 Task: Change Caps Lock To Control
Action: Mouse pressed left at (234, 179)
Screenshot: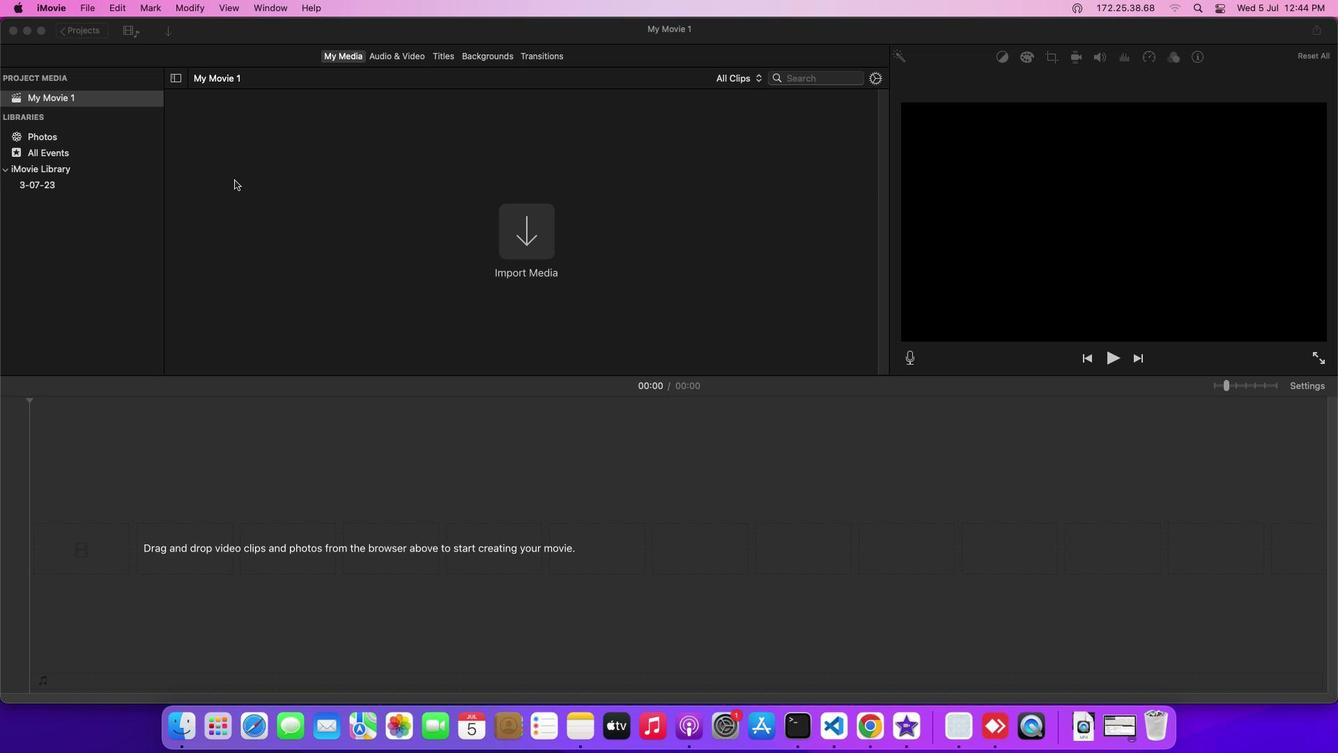 
Action: Mouse moved to (50, 9)
Screenshot: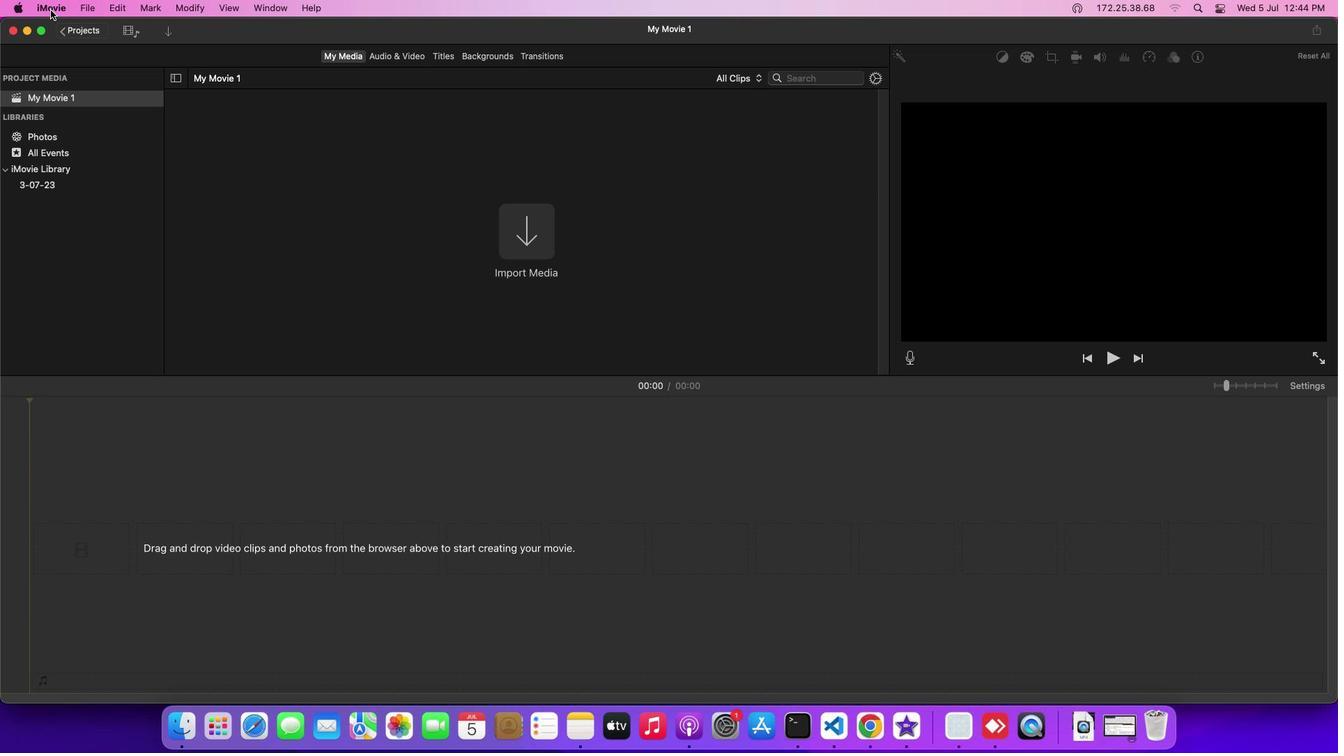 
Action: Mouse pressed left at (50, 9)
Screenshot: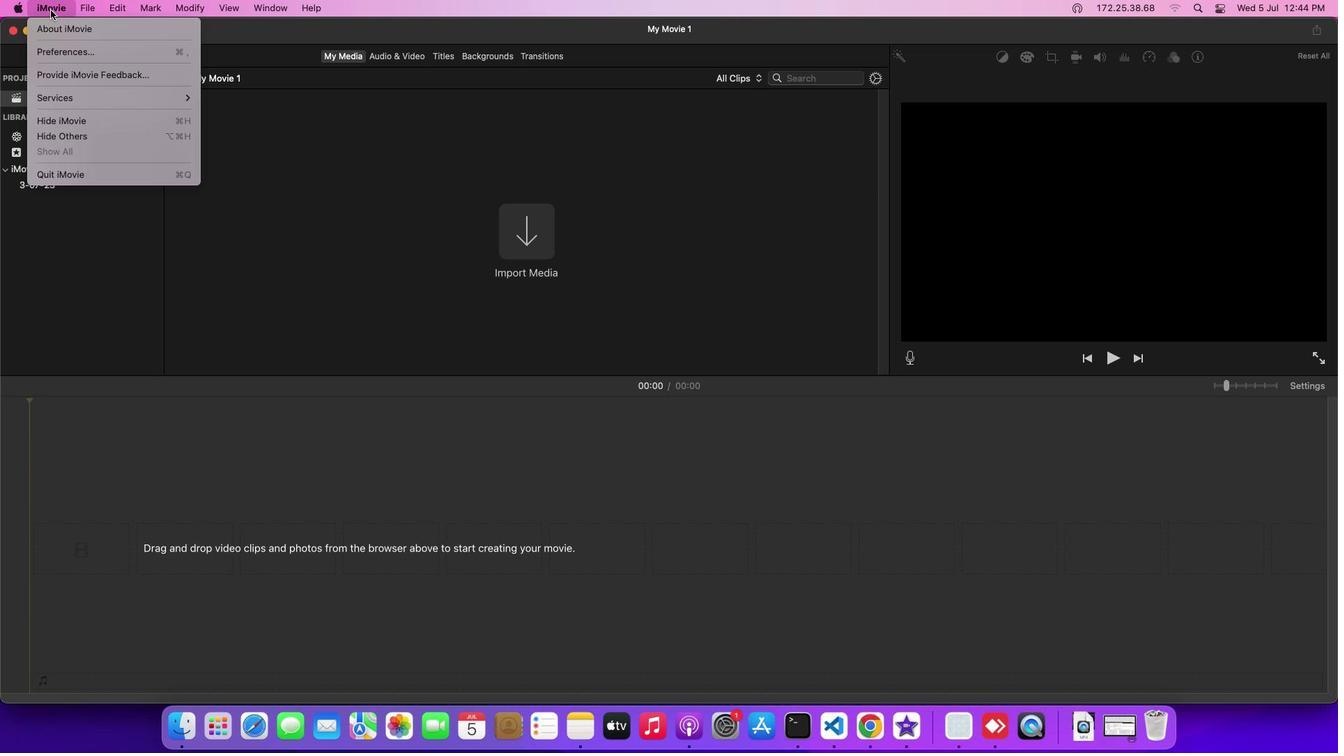
Action: Mouse moved to (66, 92)
Screenshot: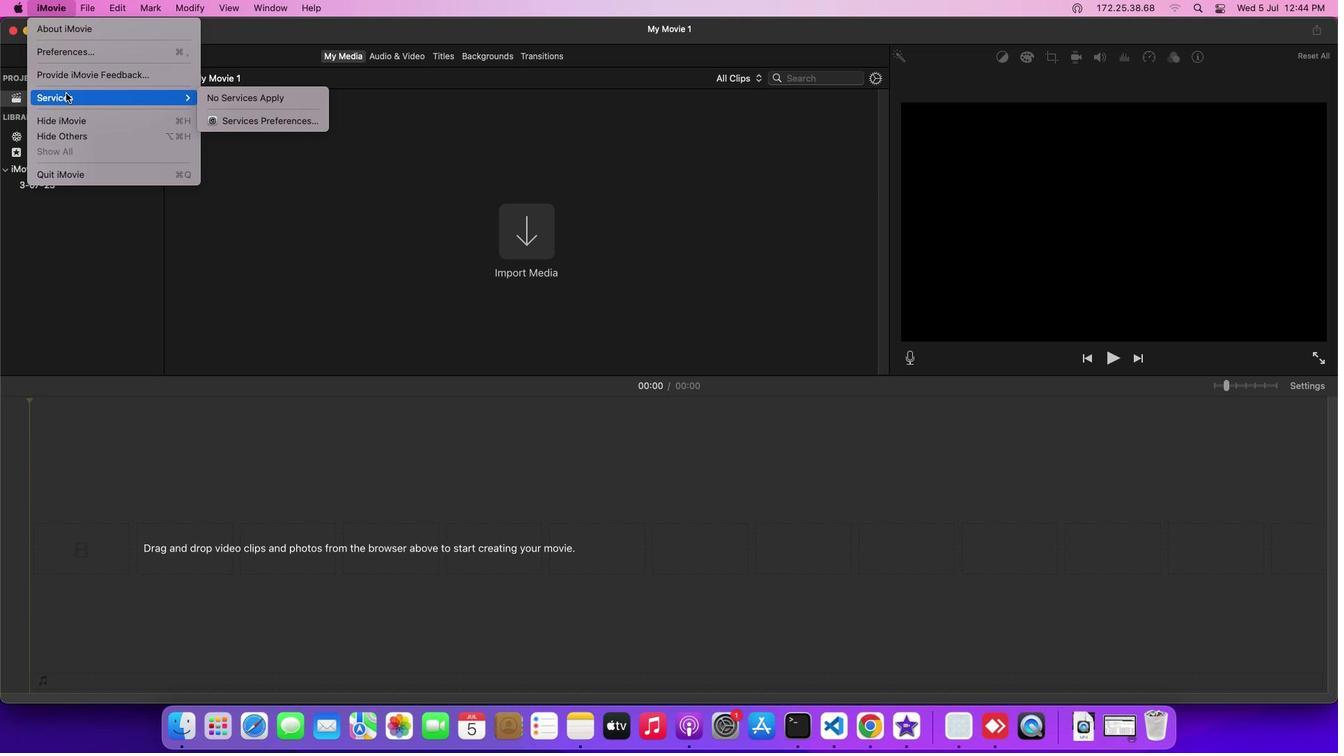 
Action: Mouse pressed left at (66, 92)
Screenshot: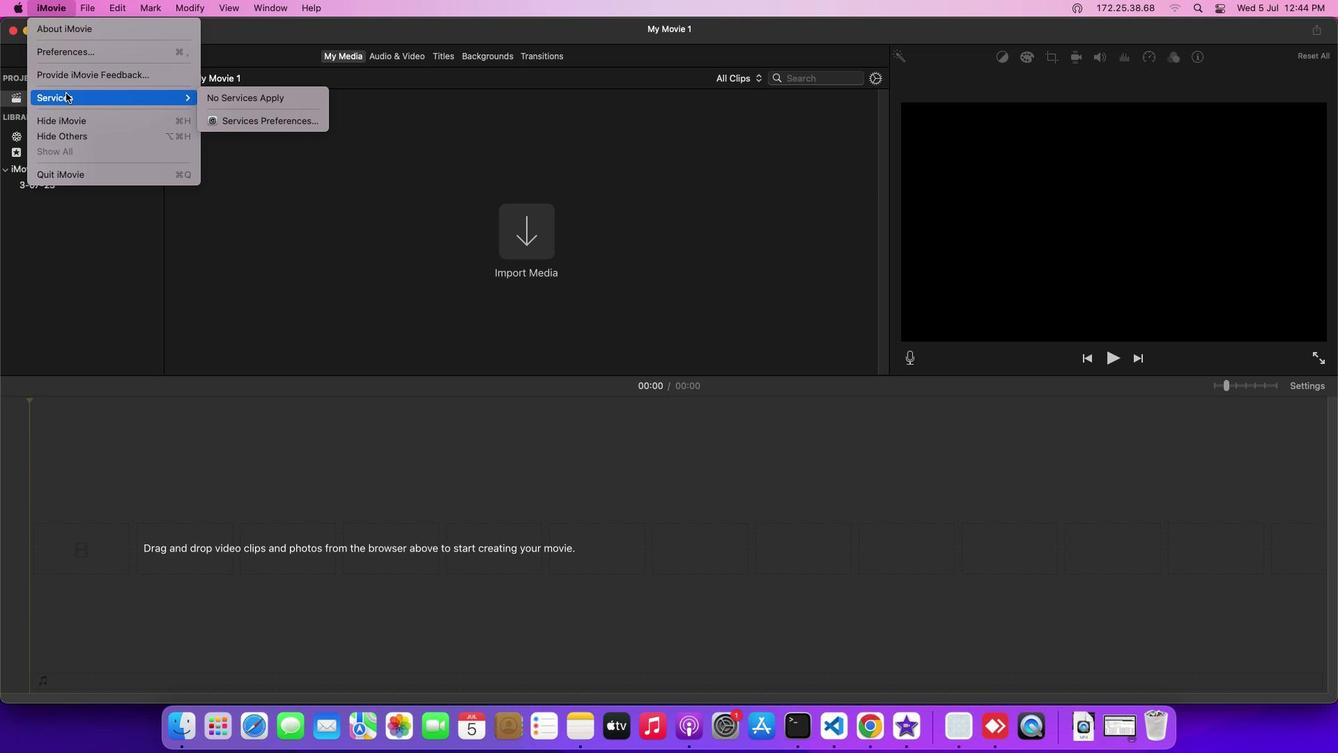
Action: Mouse moved to (224, 121)
Screenshot: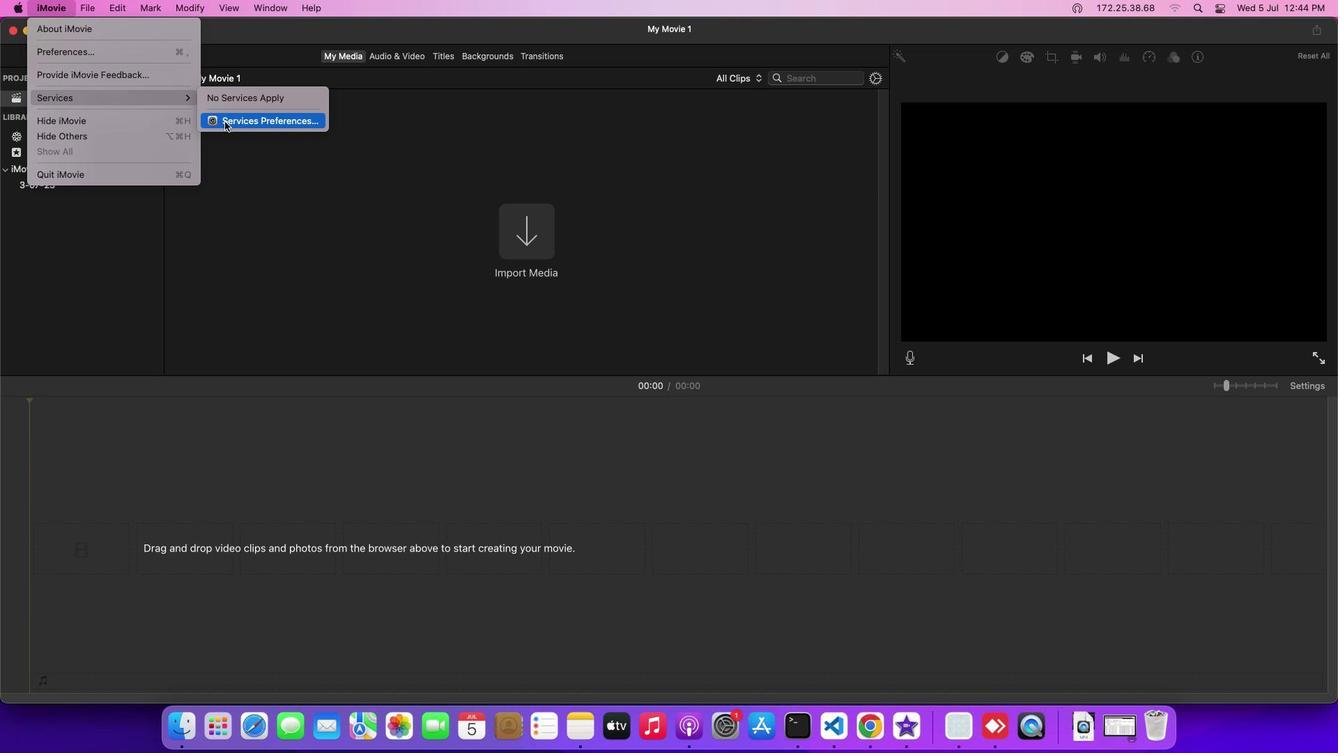 
Action: Mouse pressed left at (224, 121)
Screenshot: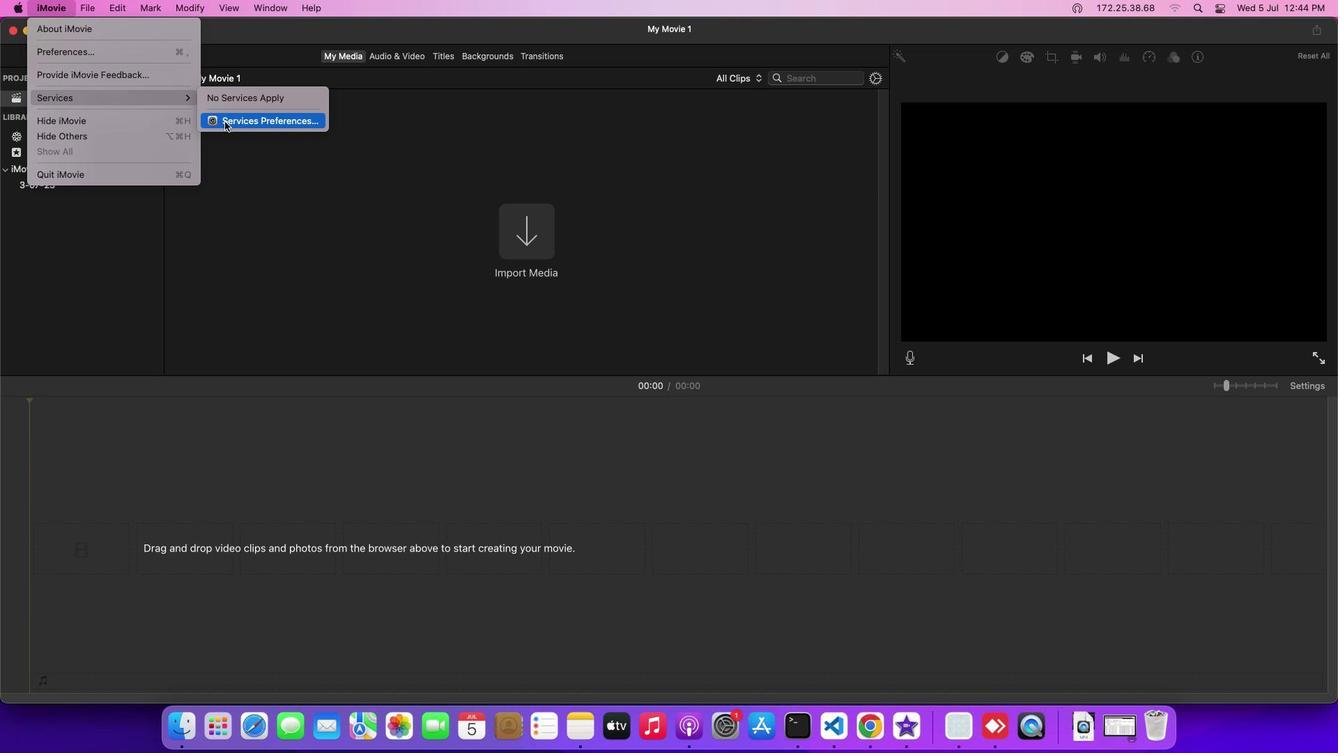 
Action: Mouse moved to (644, 210)
Screenshot: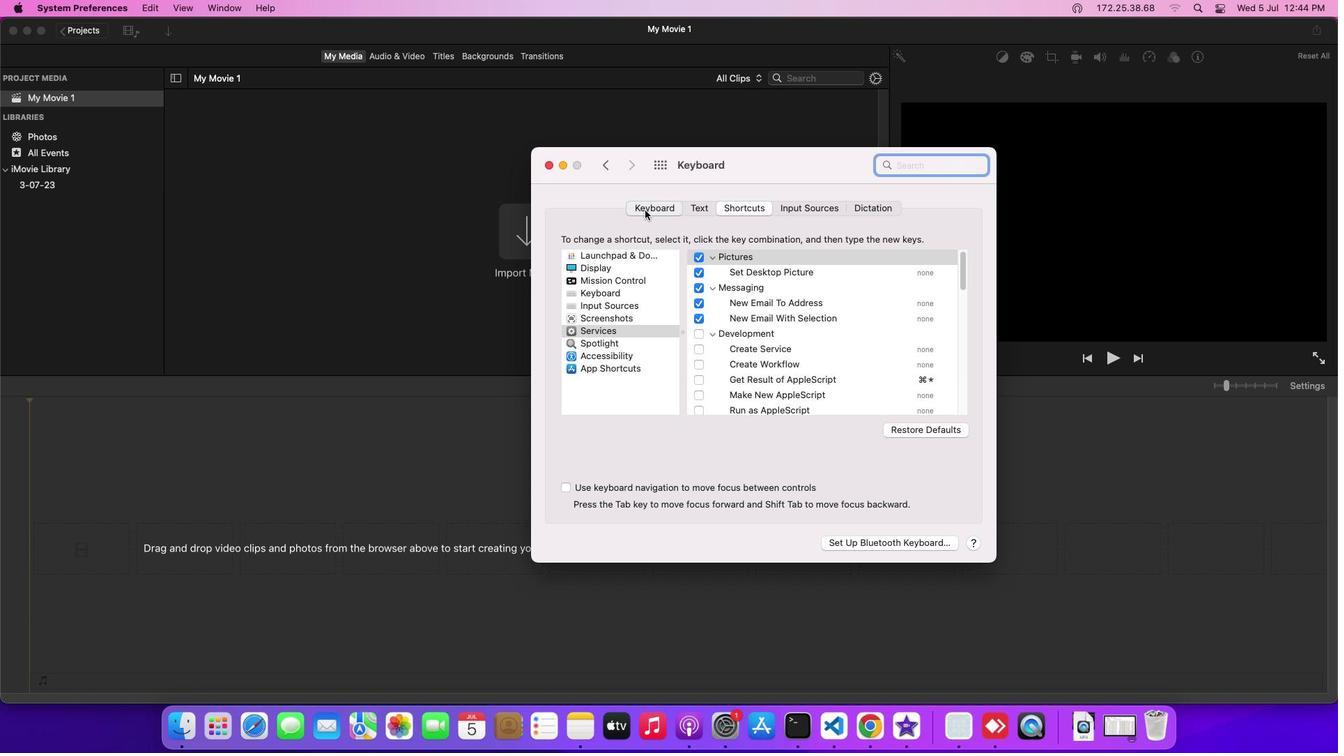 
Action: Mouse pressed left at (644, 210)
Screenshot: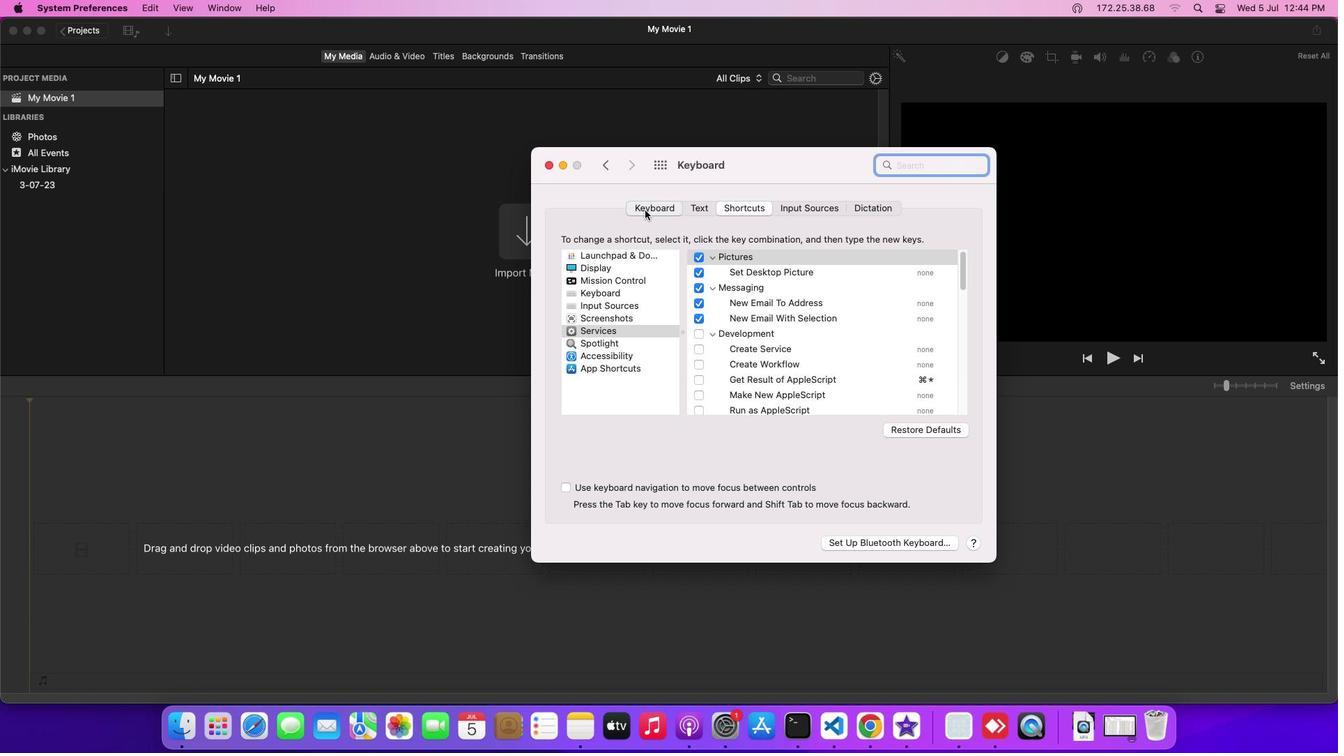 
Action: Mouse moved to (920, 502)
Screenshot: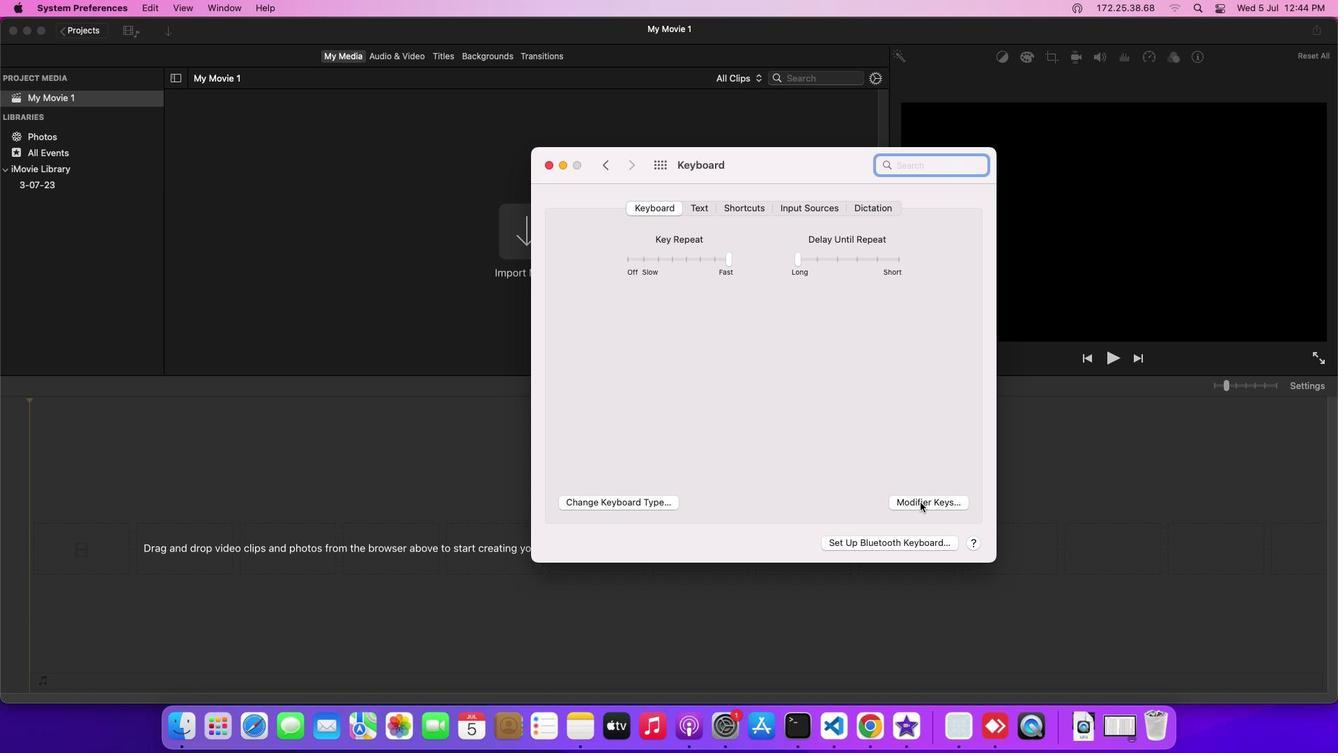 
Action: Mouse pressed left at (920, 502)
Screenshot: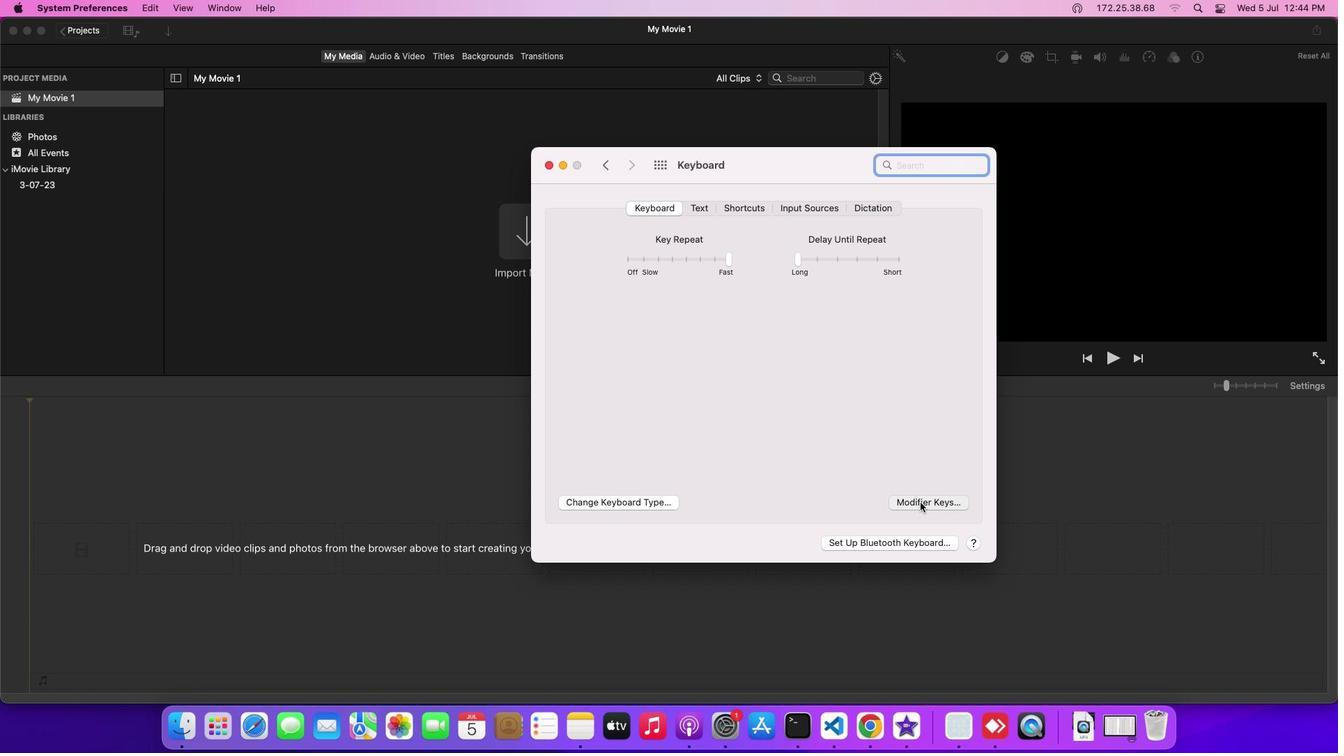 
Action: Mouse moved to (840, 393)
Screenshot: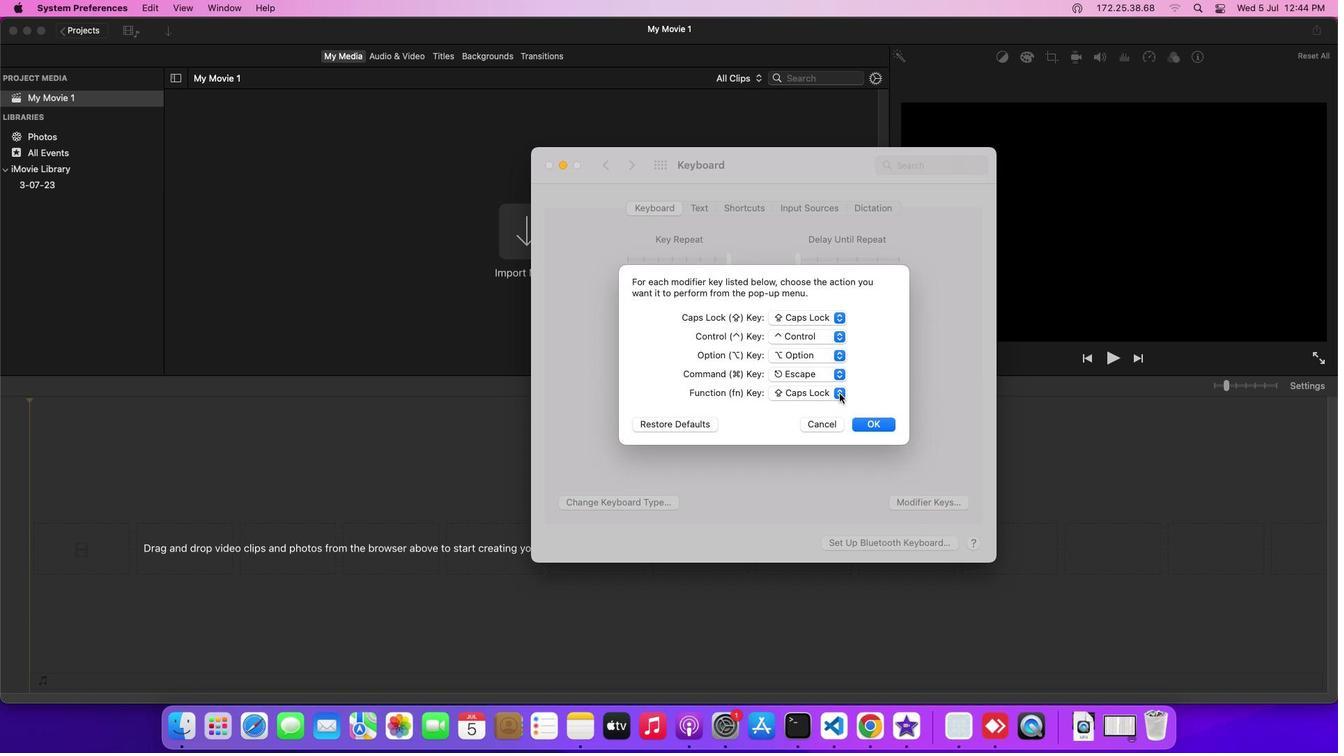 
Action: Mouse pressed left at (840, 393)
Screenshot: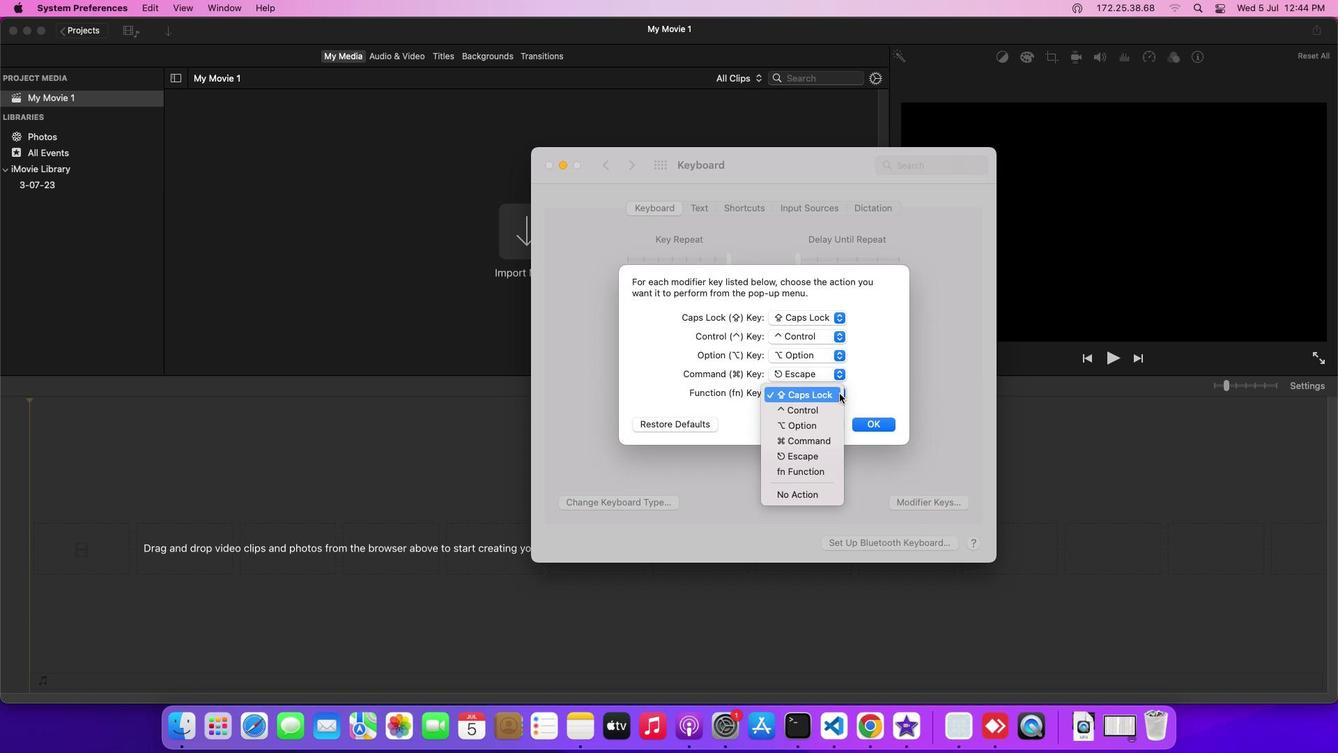 
Action: Mouse moved to (831, 407)
Screenshot: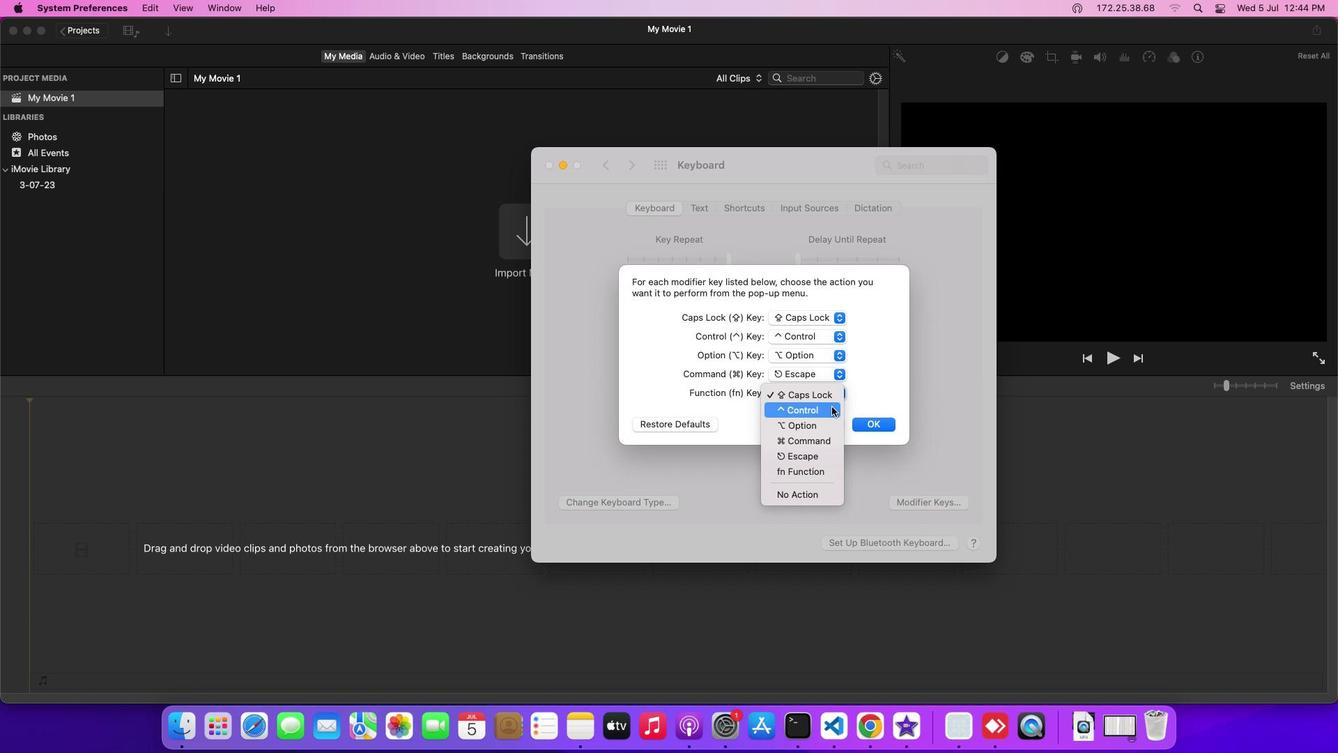 
Action: Mouse pressed left at (831, 407)
Screenshot: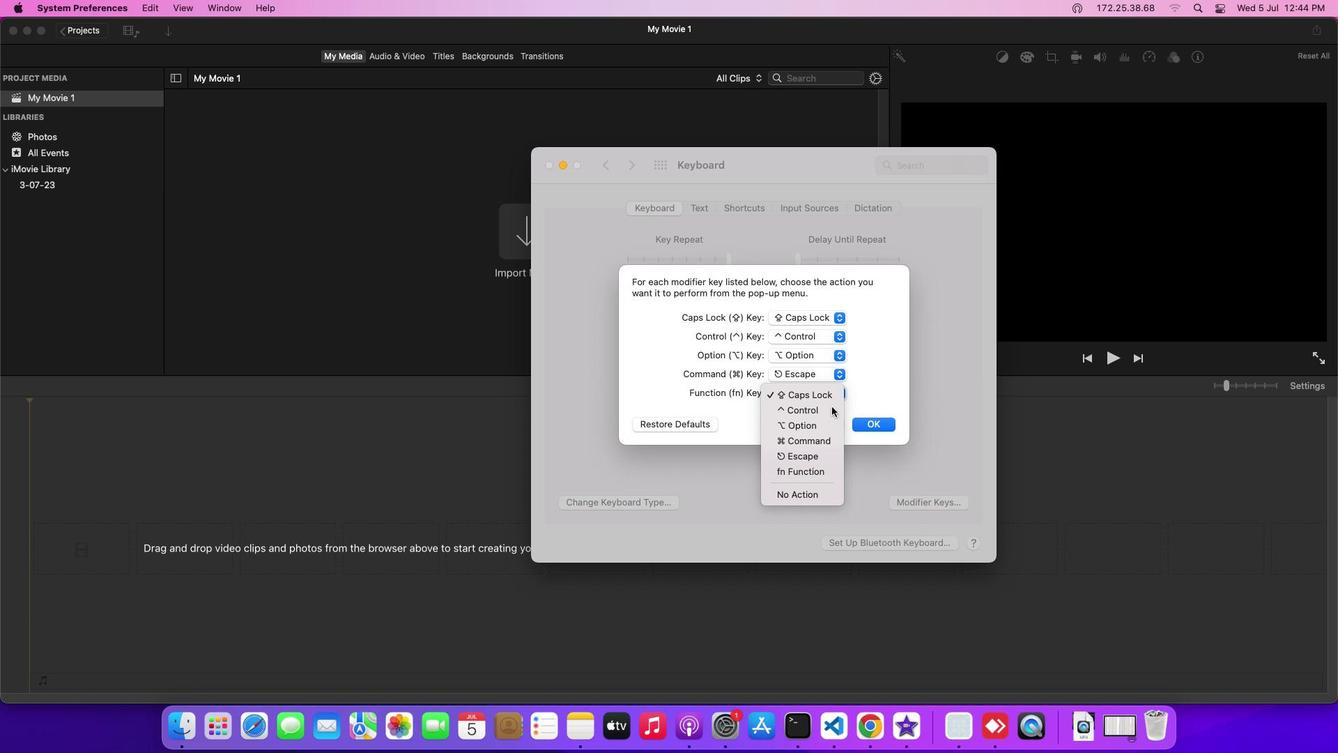 
Action: Mouse moved to (866, 420)
Screenshot: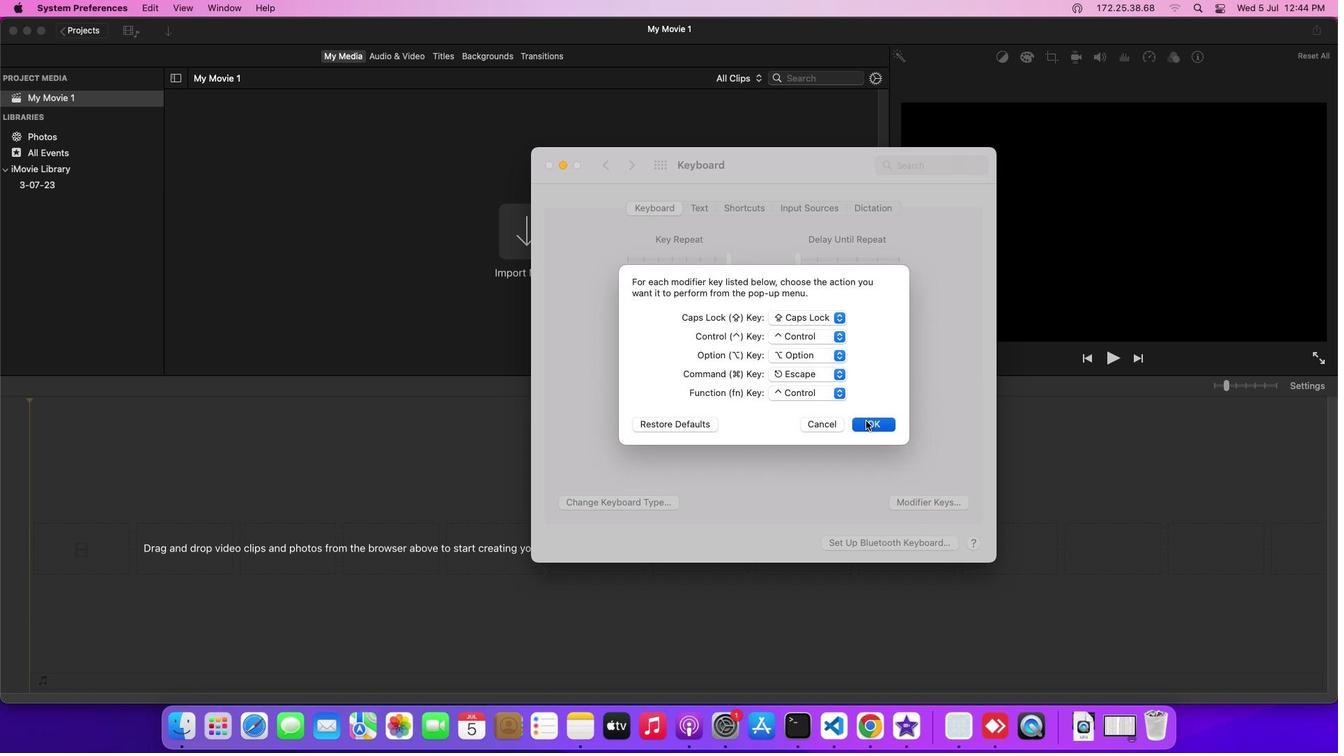 
Action: Mouse pressed left at (866, 420)
Screenshot: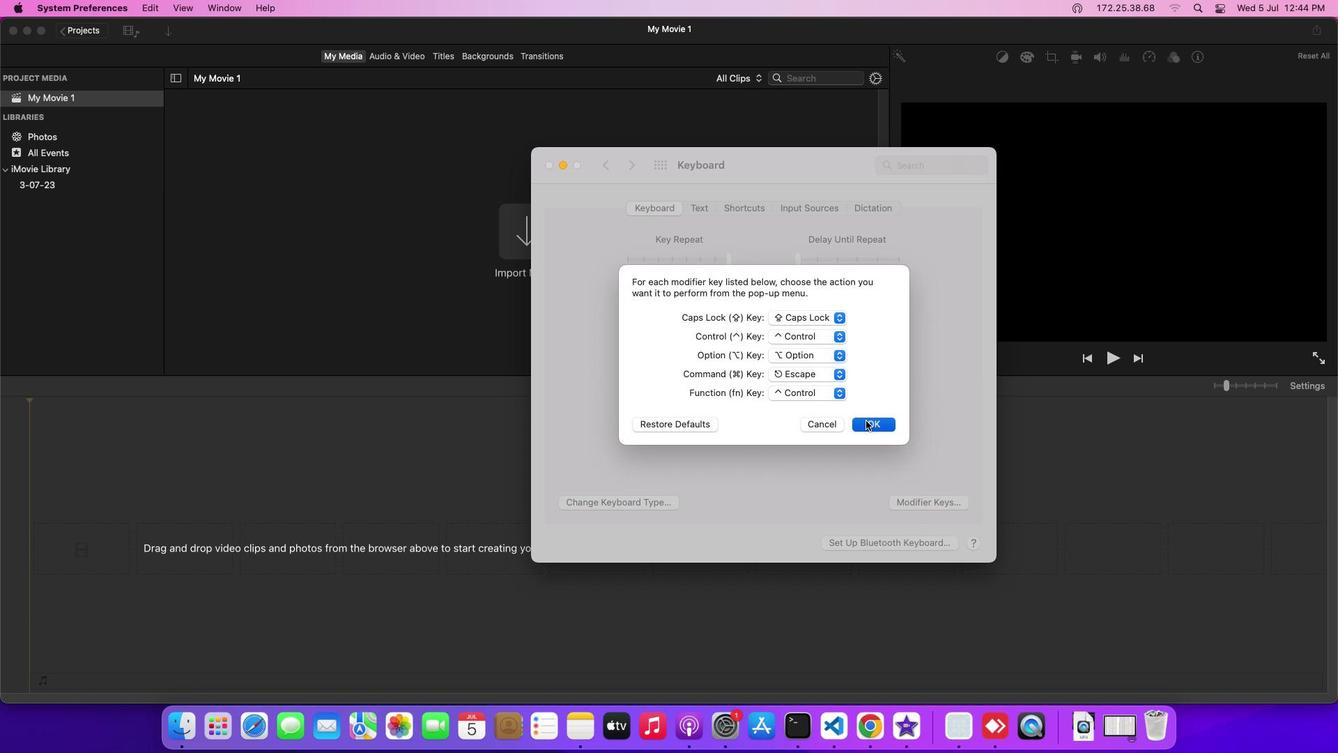 
Action: Mouse moved to (870, 421)
Screenshot: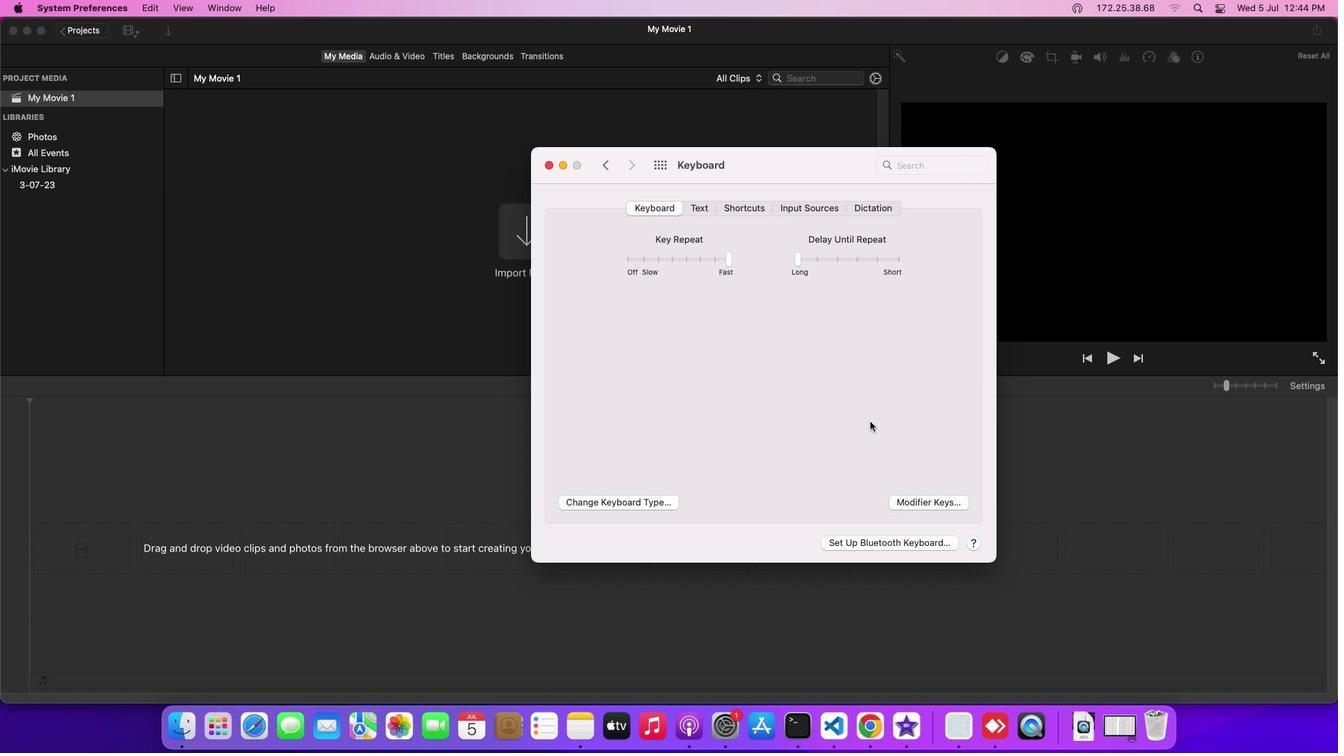
